 Task: Change the subtitle font size to Small.
Action: Mouse moved to (95, 13)
Screenshot: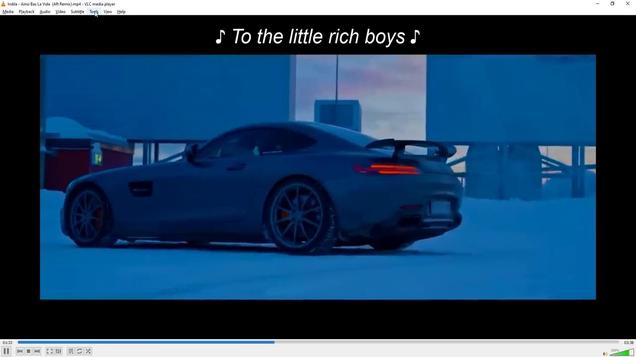 
Action: Mouse pressed left at (95, 13)
Screenshot: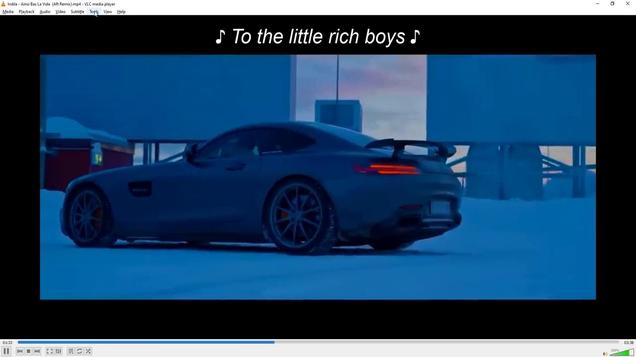 
Action: Mouse moved to (116, 91)
Screenshot: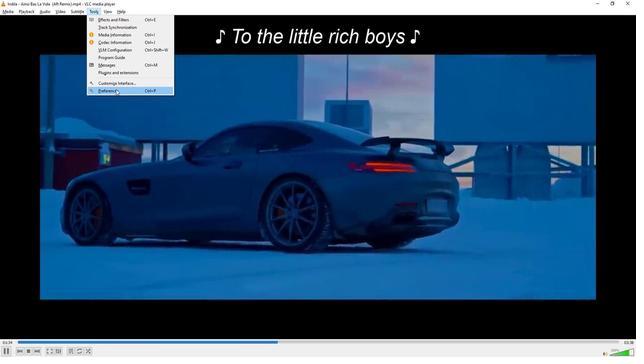 
Action: Mouse pressed left at (116, 91)
Screenshot: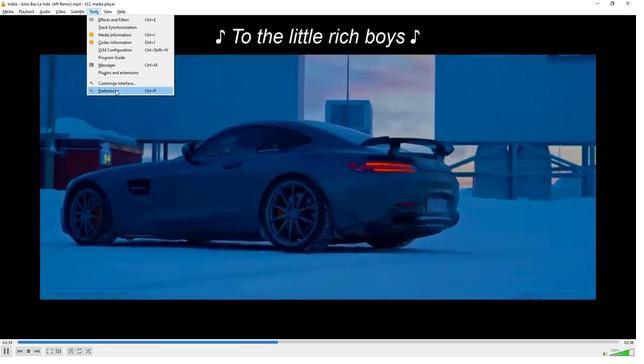 
Action: Mouse moved to (150, 94)
Screenshot: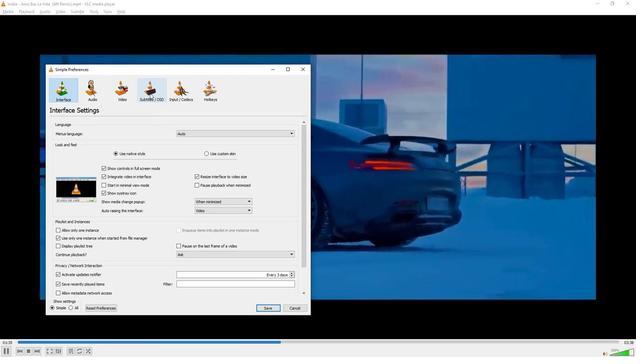 
Action: Mouse pressed left at (150, 94)
Screenshot: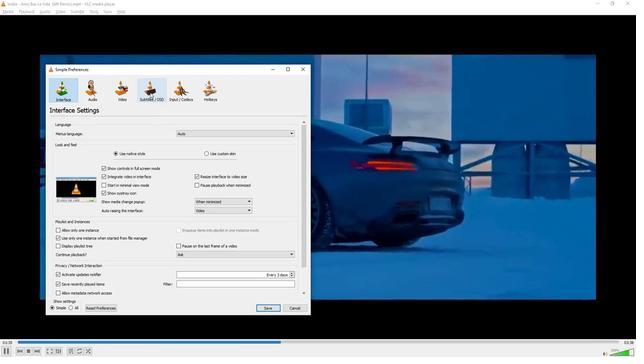 
Action: Mouse moved to (163, 208)
Screenshot: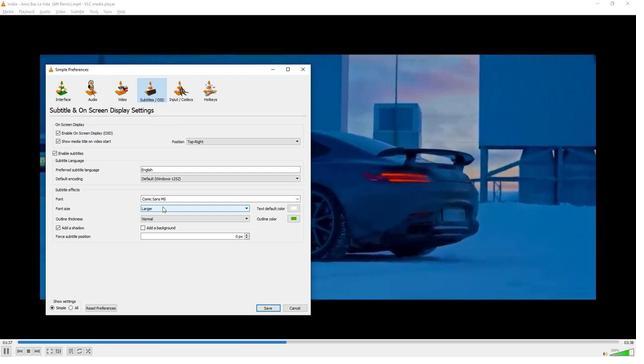 
Action: Mouse pressed left at (163, 208)
Screenshot: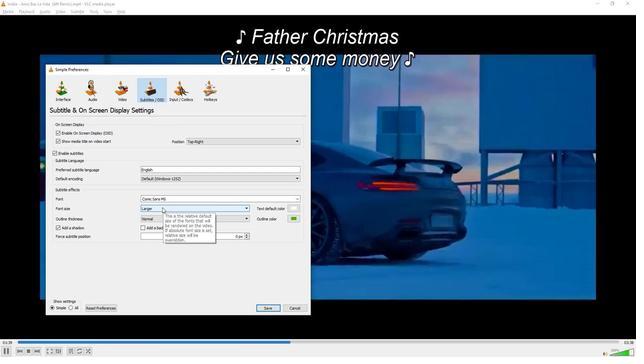 
Action: Mouse moved to (153, 224)
Screenshot: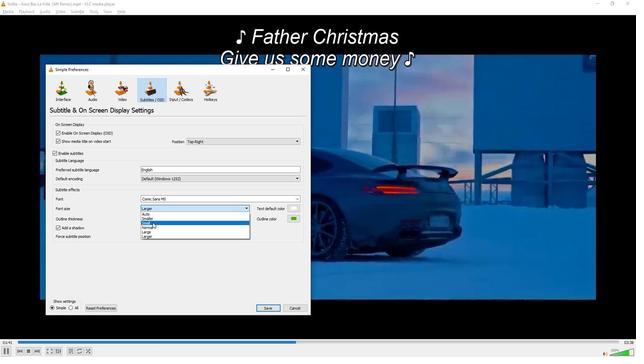 
Action: Mouse pressed left at (153, 224)
Screenshot: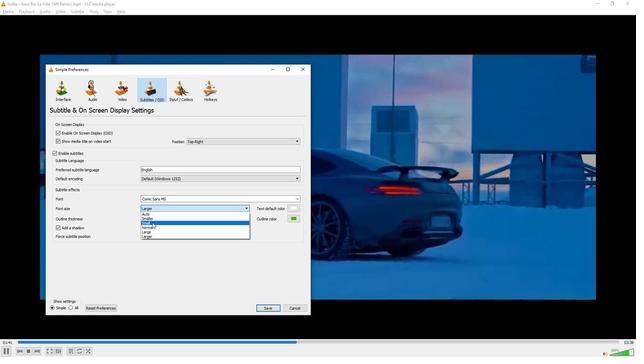 
Action: Mouse moved to (267, 307)
Screenshot: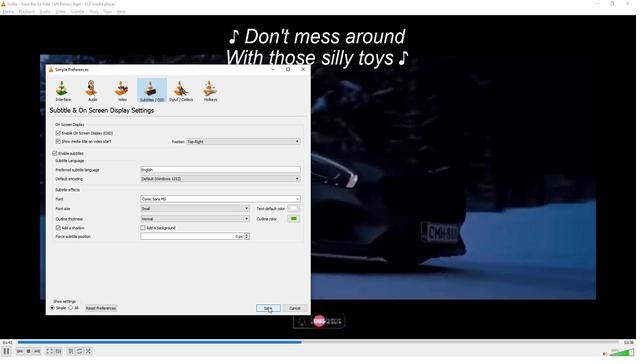 
Action: Mouse pressed left at (267, 307)
Screenshot: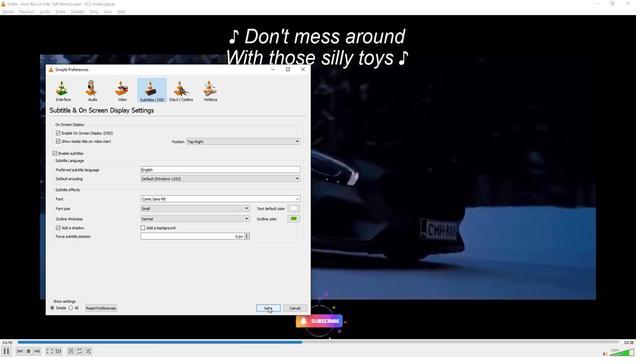 
Action: Mouse moved to (264, 299)
Screenshot: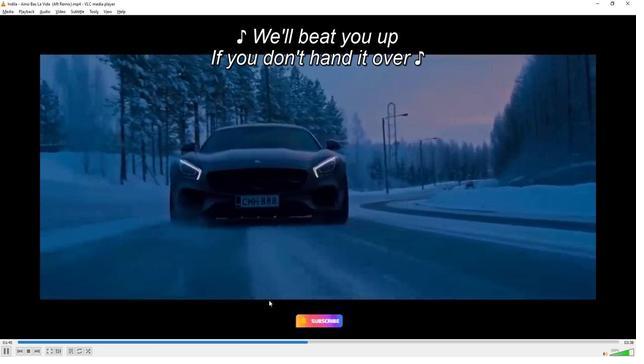 
